 Task: Create a due date automation trigger when advanced on, the moment a card is due add fields with all custom fields completed.
Action: Mouse moved to (864, 246)
Screenshot: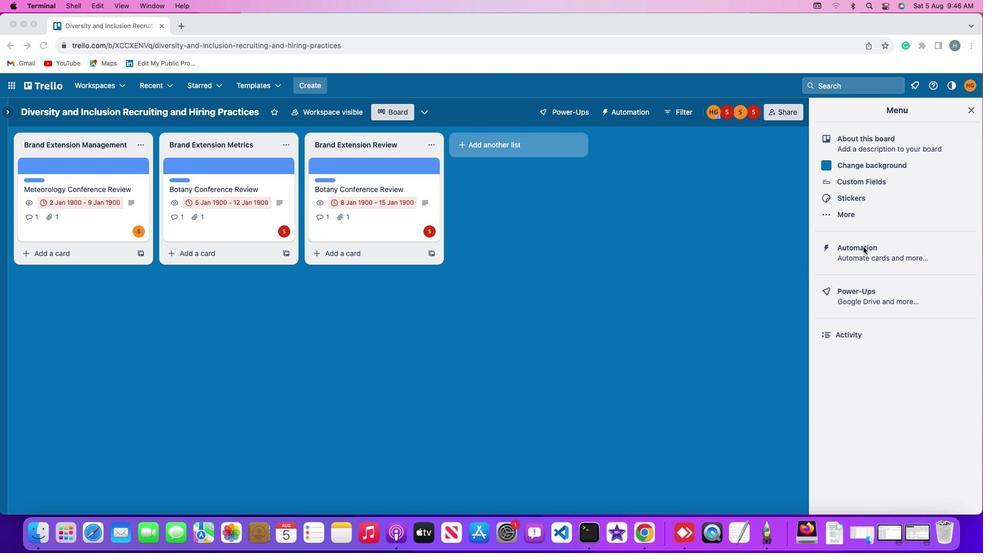 
Action: Mouse pressed left at (864, 246)
Screenshot: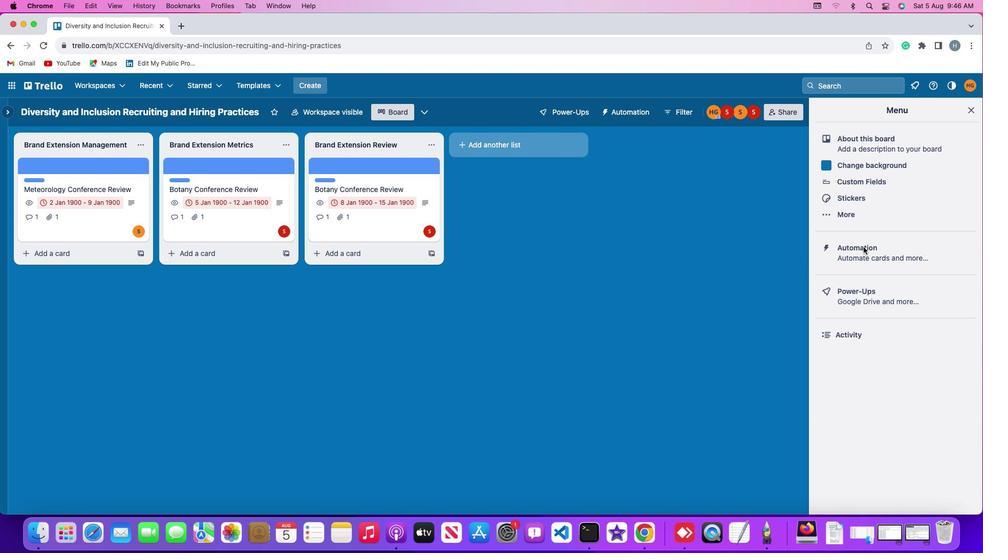
Action: Mouse moved to (863, 246)
Screenshot: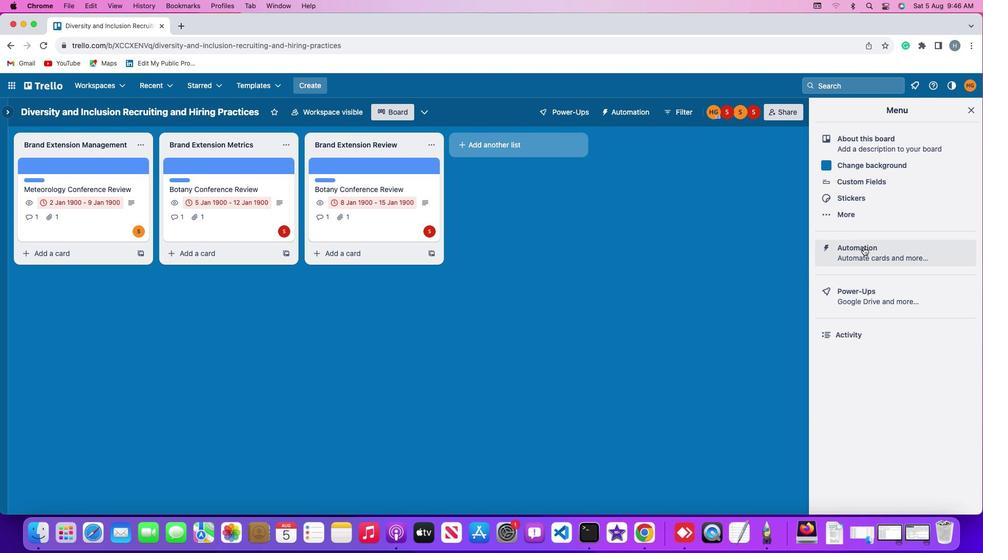 
Action: Mouse pressed left at (863, 246)
Screenshot: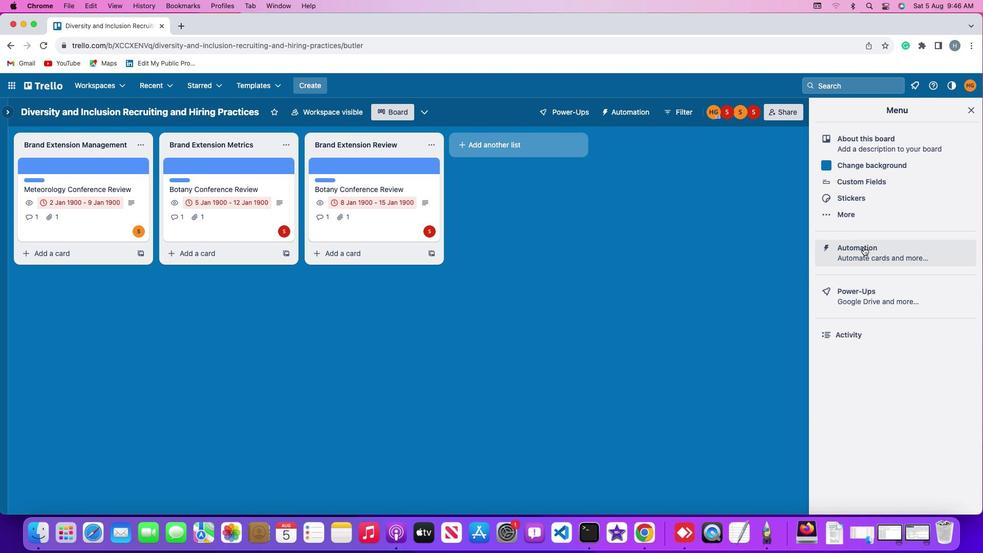 
Action: Mouse moved to (52, 237)
Screenshot: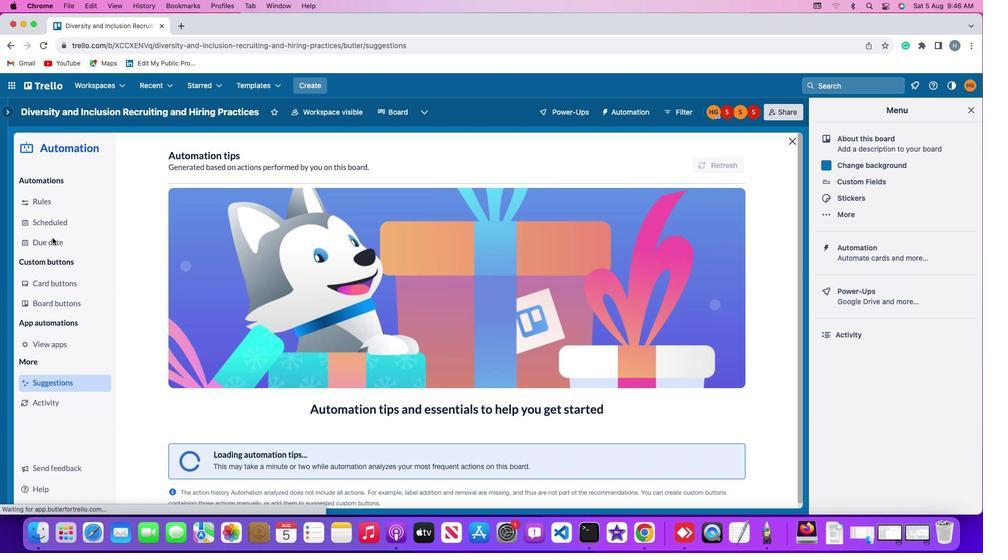 
Action: Mouse pressed left at (52, 237)
Screenshot: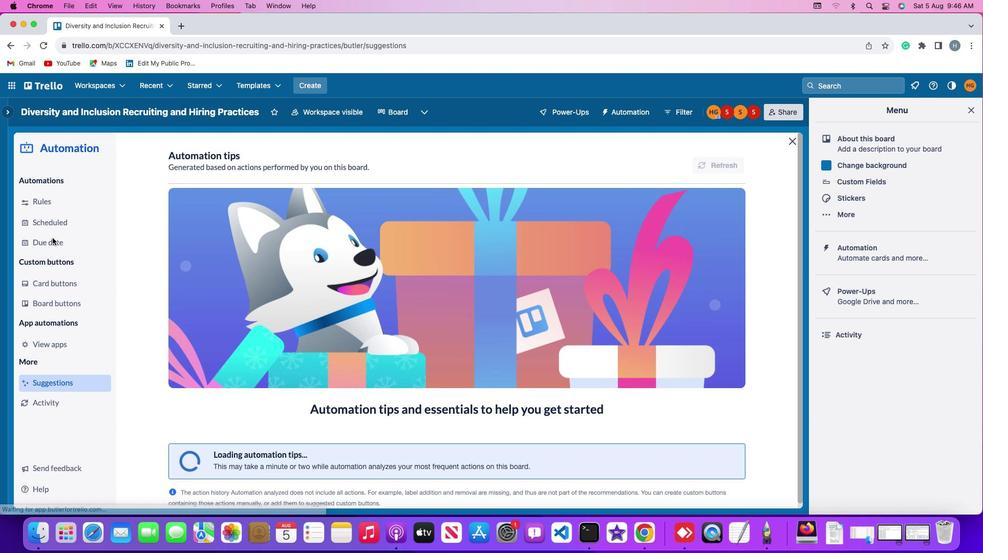 
Action: Mouse moved to (684, 157)
Screenshot: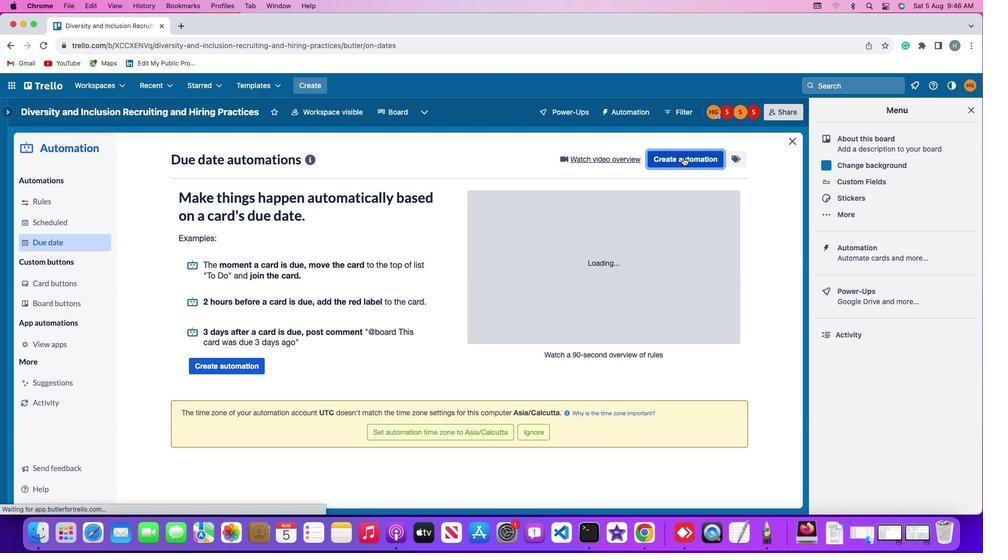 
Action: Mouse pressed left at (684, 157)
Screenshot: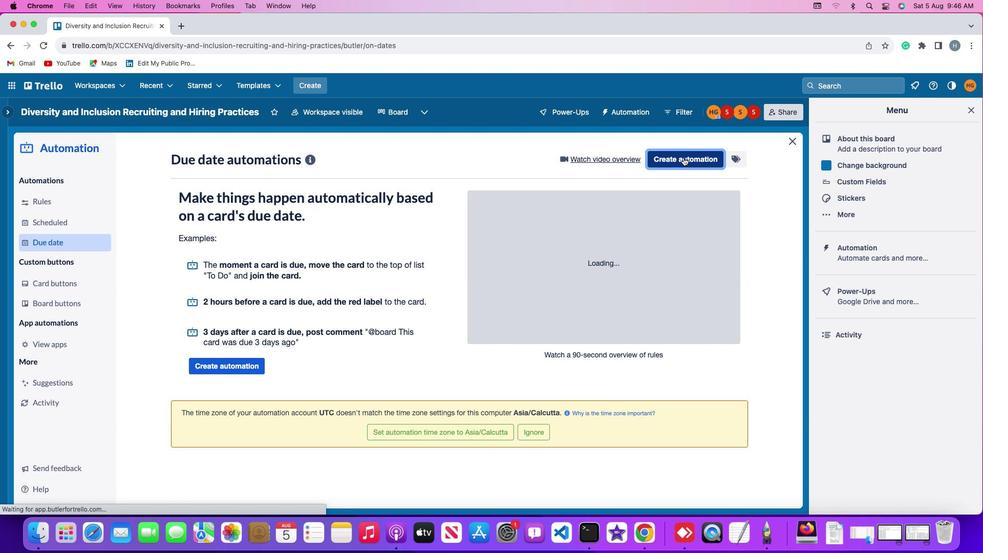 
Action: Mouse moved to (460, 255)
Screenshot: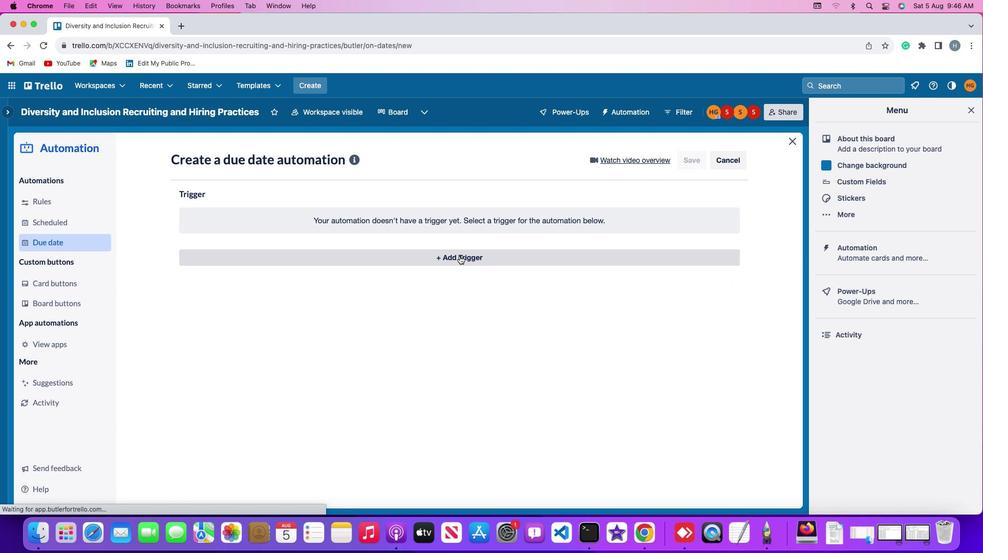 
Action: Mouse pressed left at (460, 255)
Screenshot: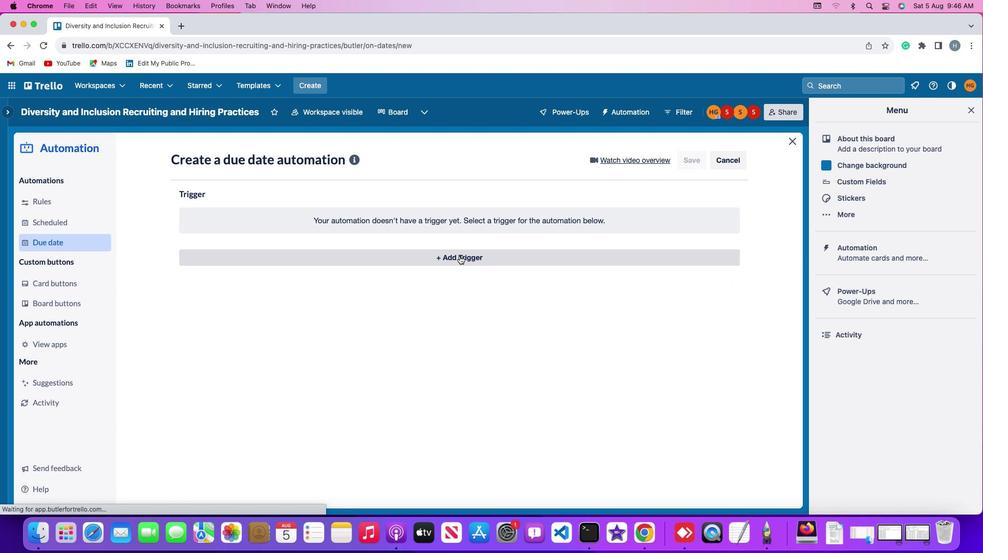 
Action: Mouse moved to (209, 379)
Screenshot: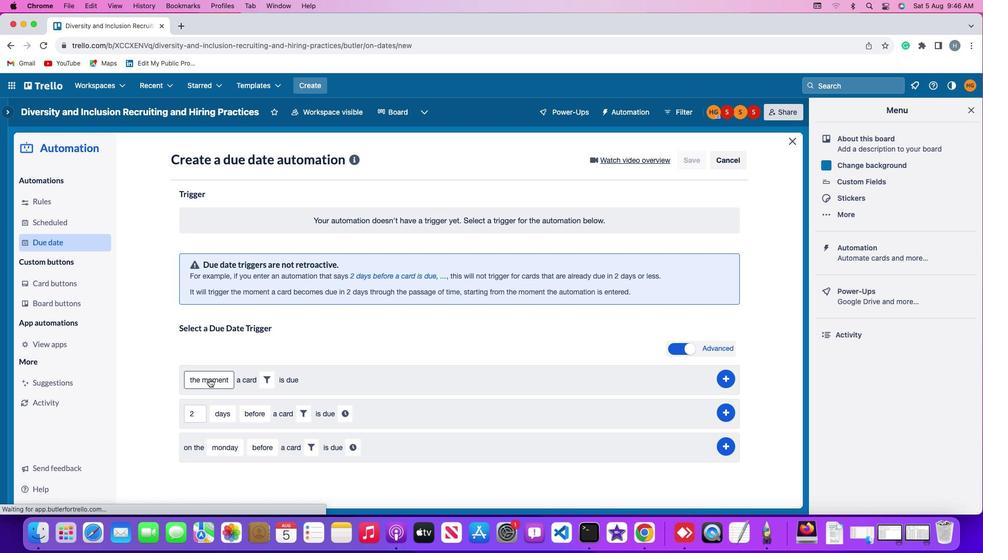 
Action: Mouse pressed left at (209, 379)
Screenshot: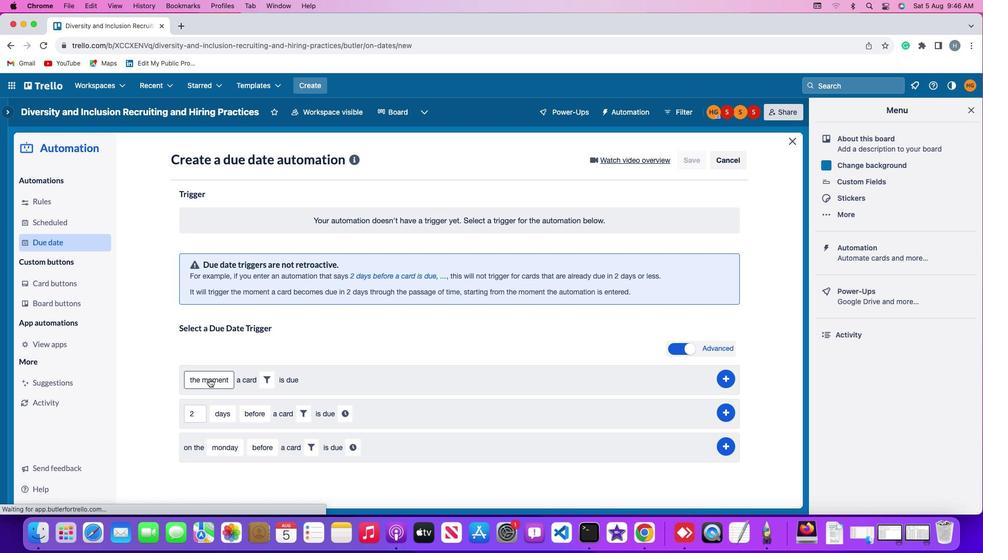 
Action: Mouse moved to (220, 396)
Screenshot: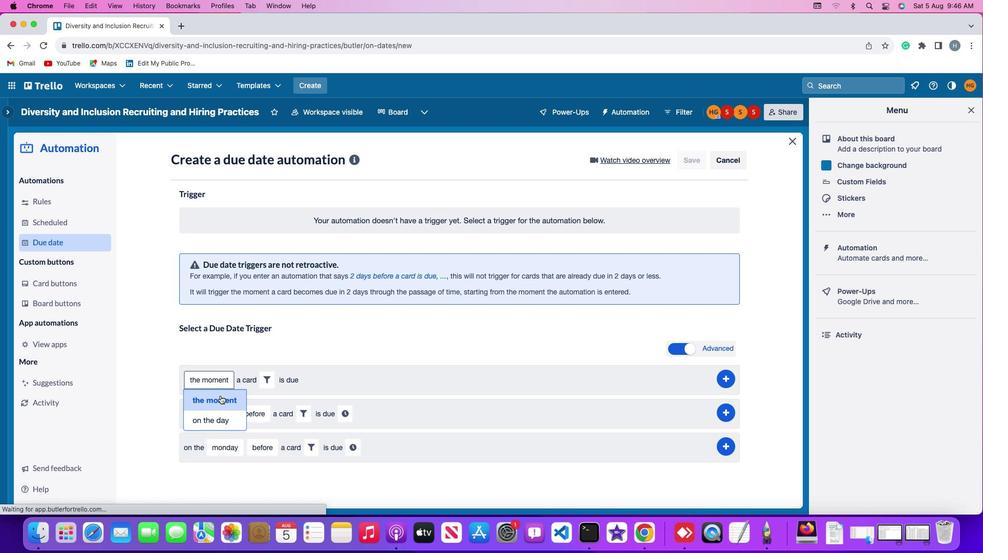 
Action: Mouse pressed left at (220, 396)
Screenshot: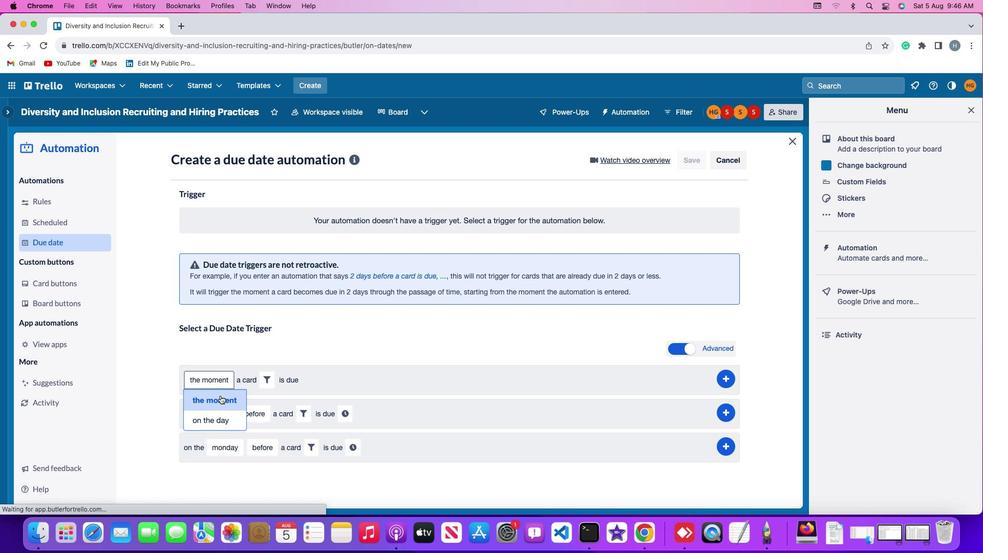 
Action: Mouse moved to (266, 379)
Screenshot: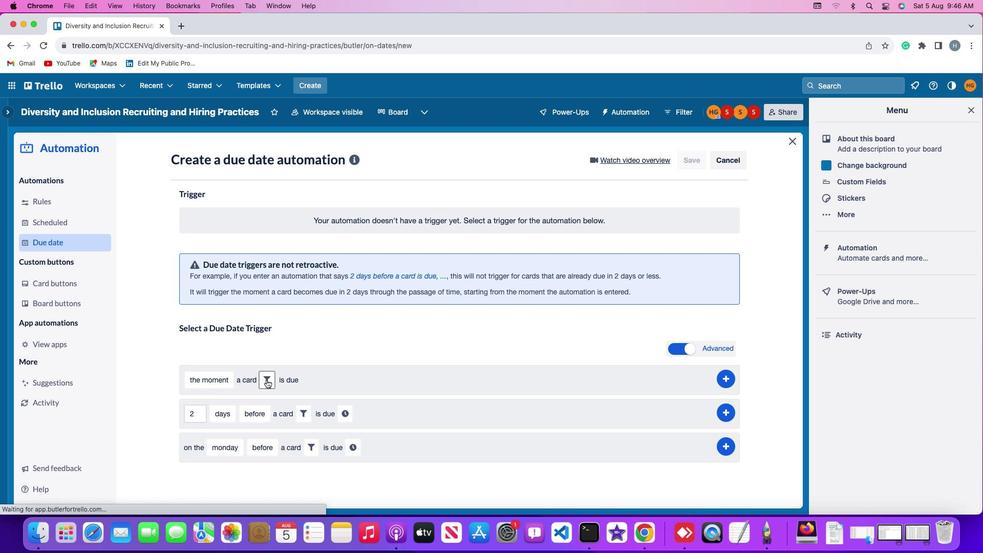 
Action: Mouse pressed left at (266, 379)
Screenshot: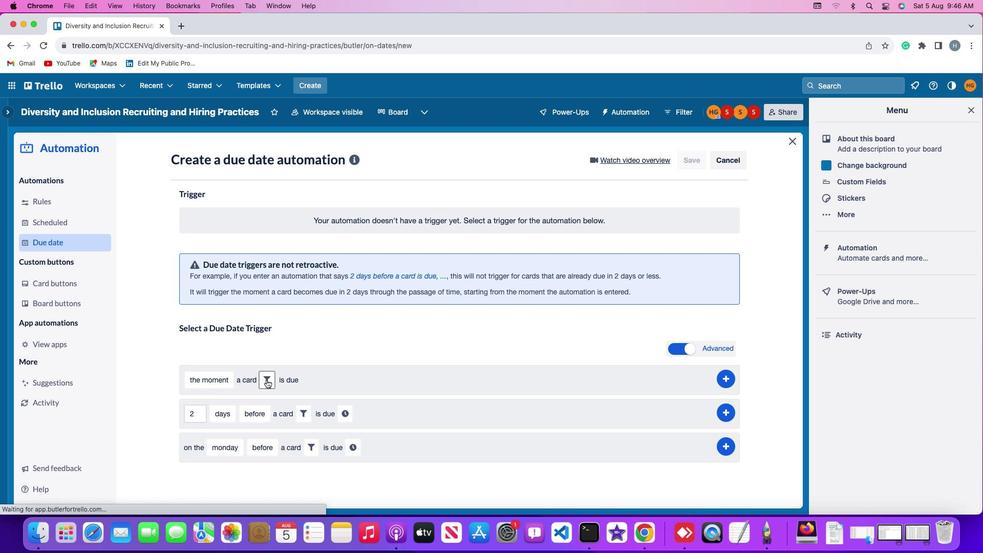 
Action: Mouse moved to (432, 414)
Screenshot: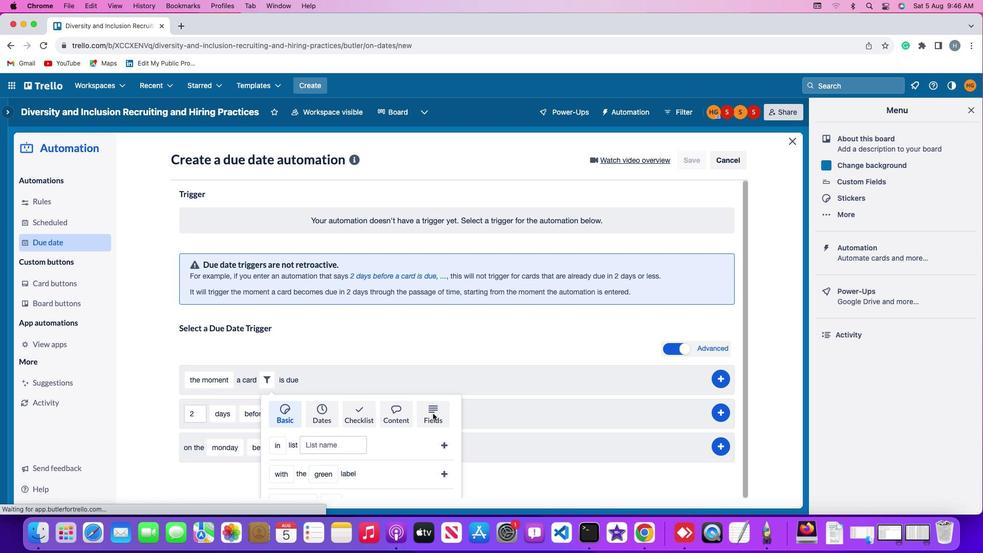
Action: Mouse pressed left at (432, 414)
Screenshot: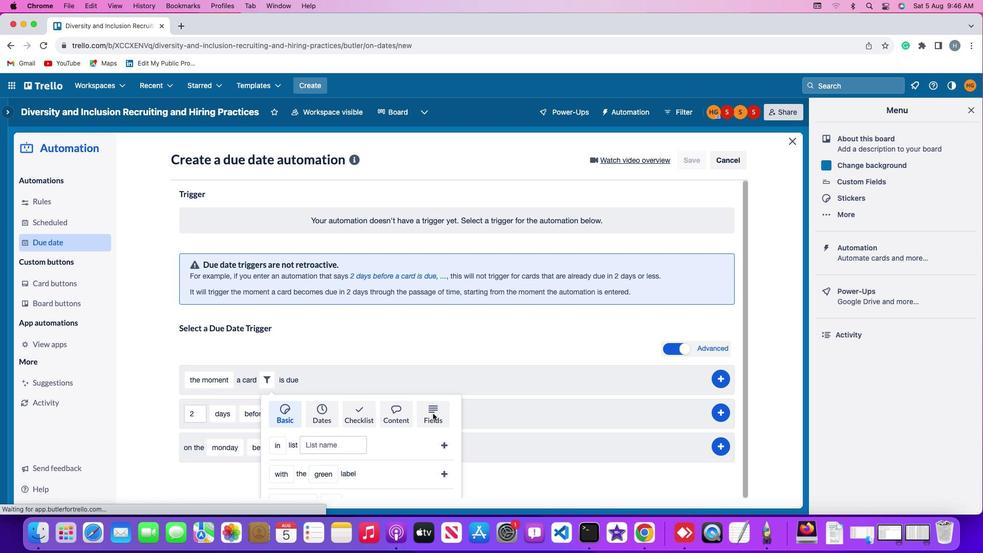 
Action: Mouse moved to (433, 413)
Screenshot: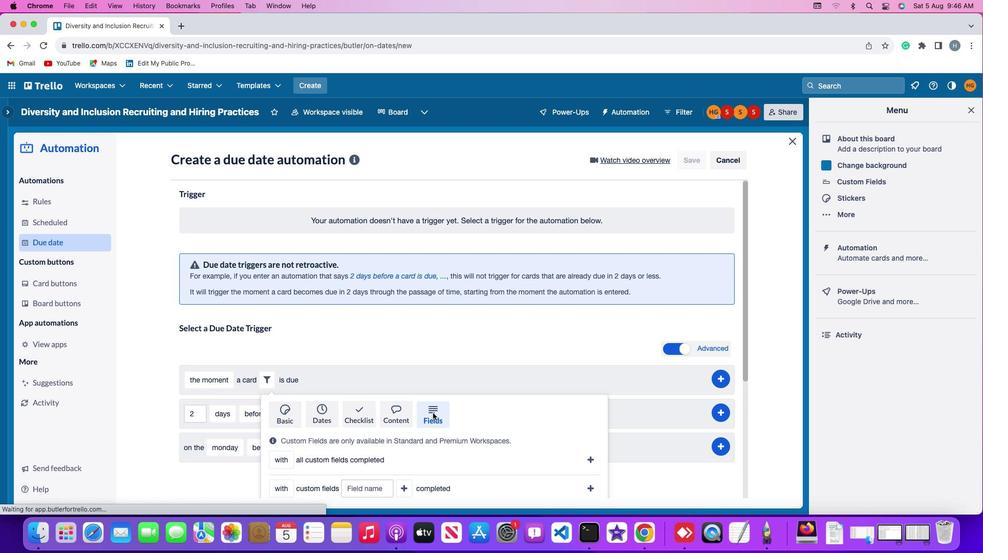 
Action: Mouse scrolled (433, 413) with delta (0, 0)
Screenshot: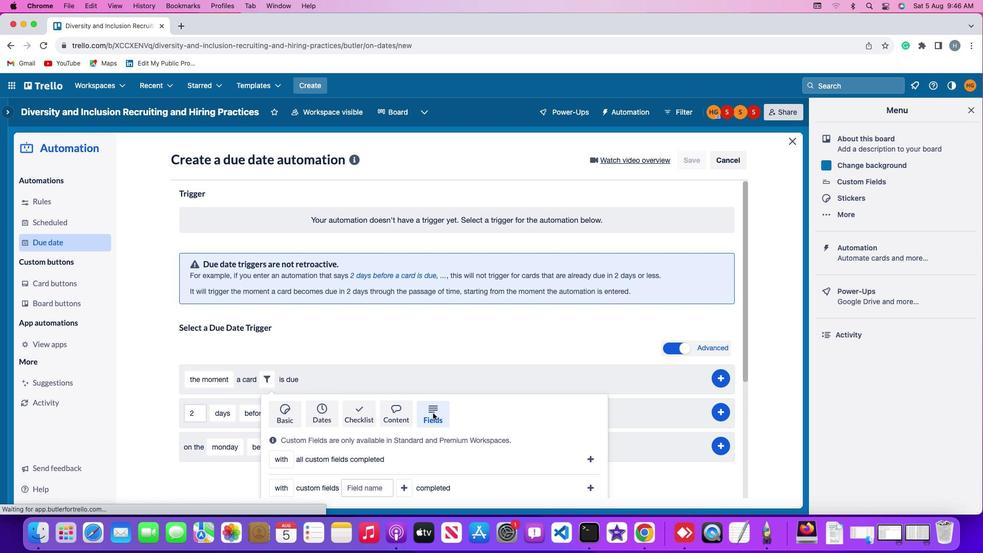 
Action: Mouse scrolled (433, 413) with delta (0, 0)
Screenshot: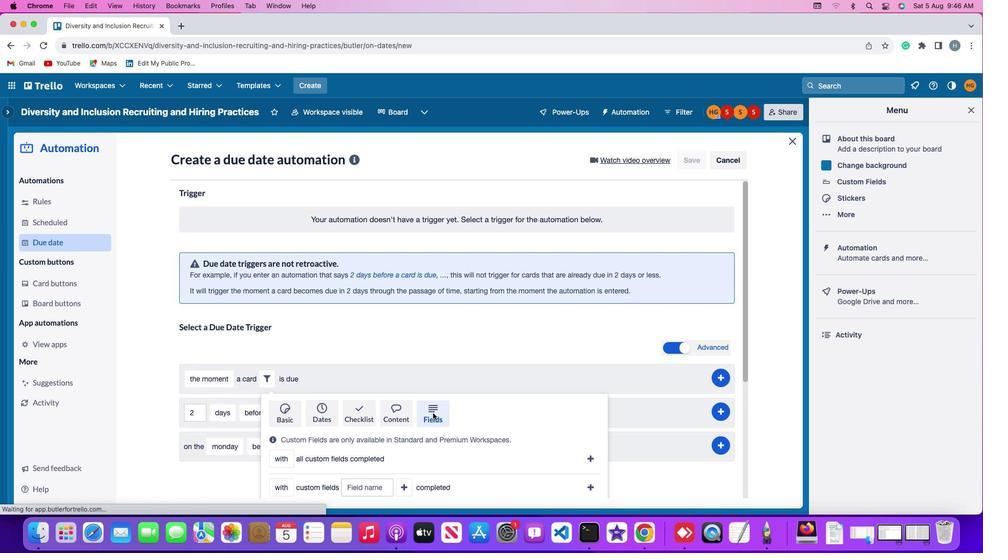 
Action: Mouse scrolled (433, 413) with delta (0, 0)
Screenshot: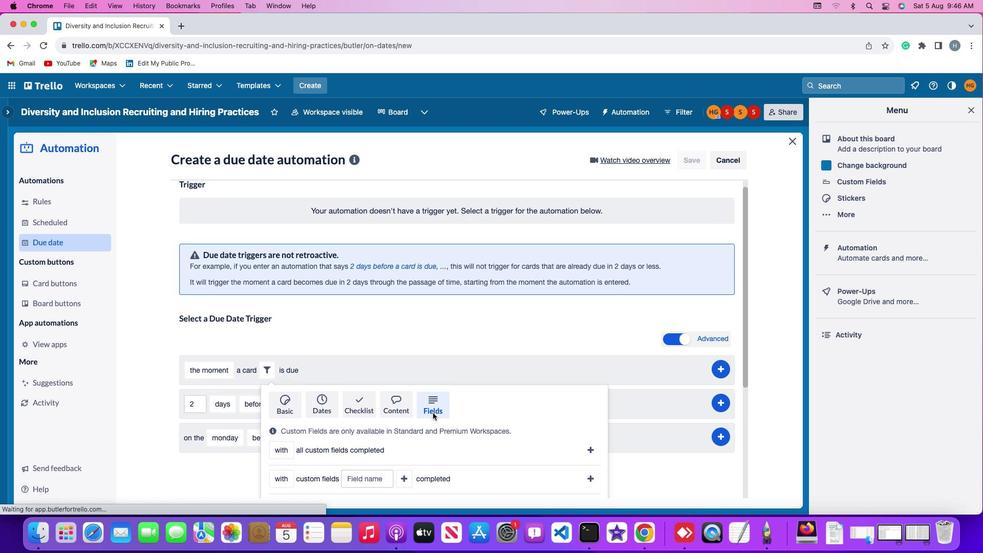 
Action: Mouse moved to (429, 401)
Screenshot: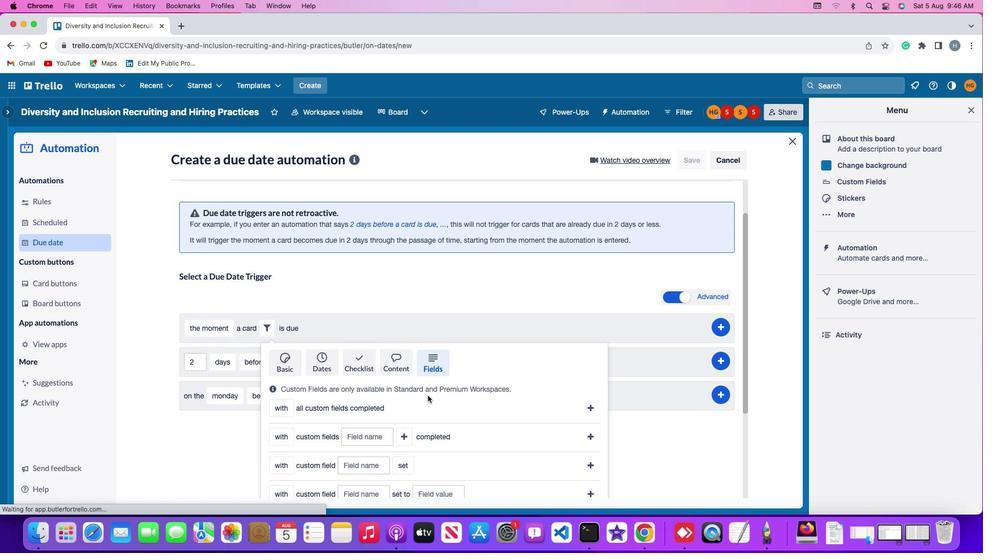 
Action: Mouse scrolled (429, 401) with delta (0, 0)
Screenshot: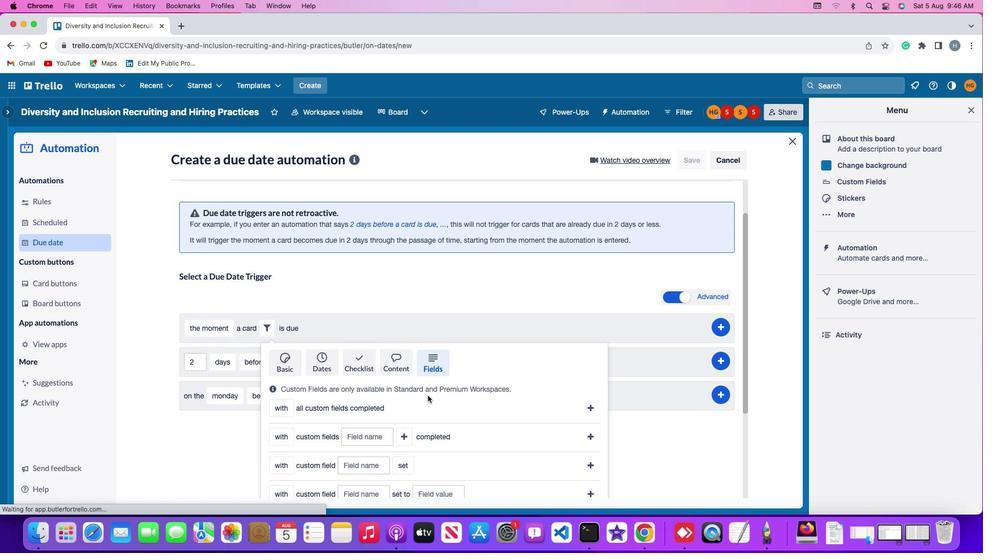 
Action: Mouse moved to (428, 397)
Screenshot: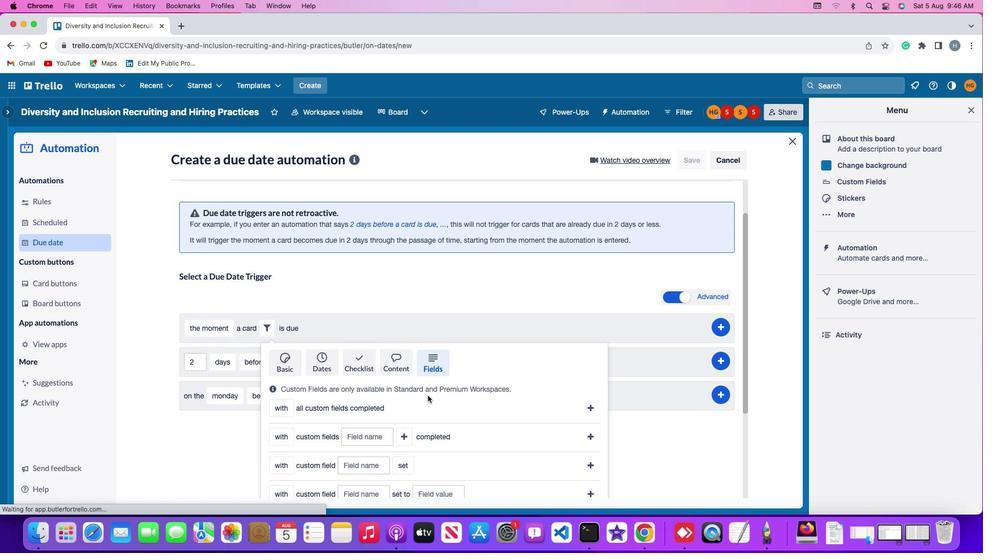 
Action: Mouse scrolled (428, 397) with delta (0, 0)
Screenshot: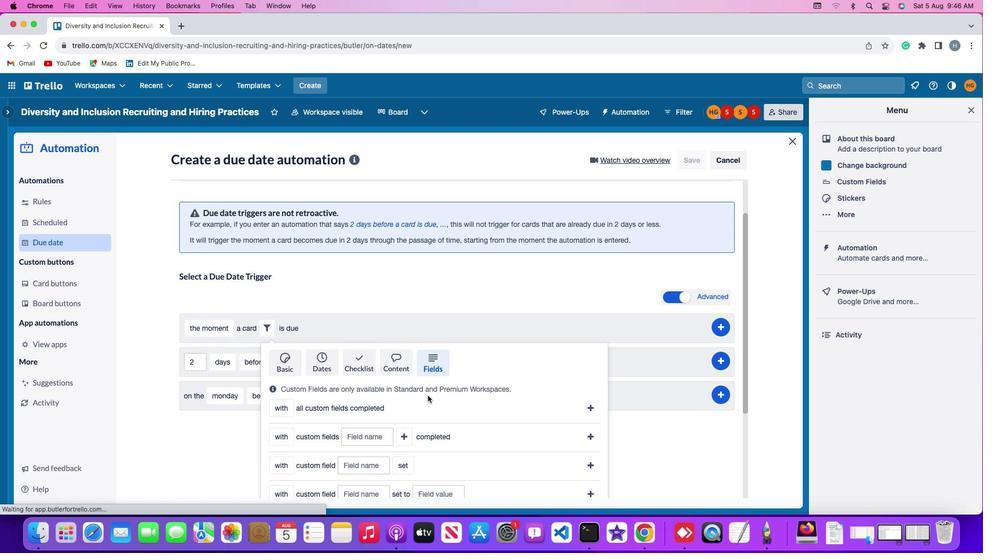 
Action: Mouse moved to (292, 409)
Screenshot: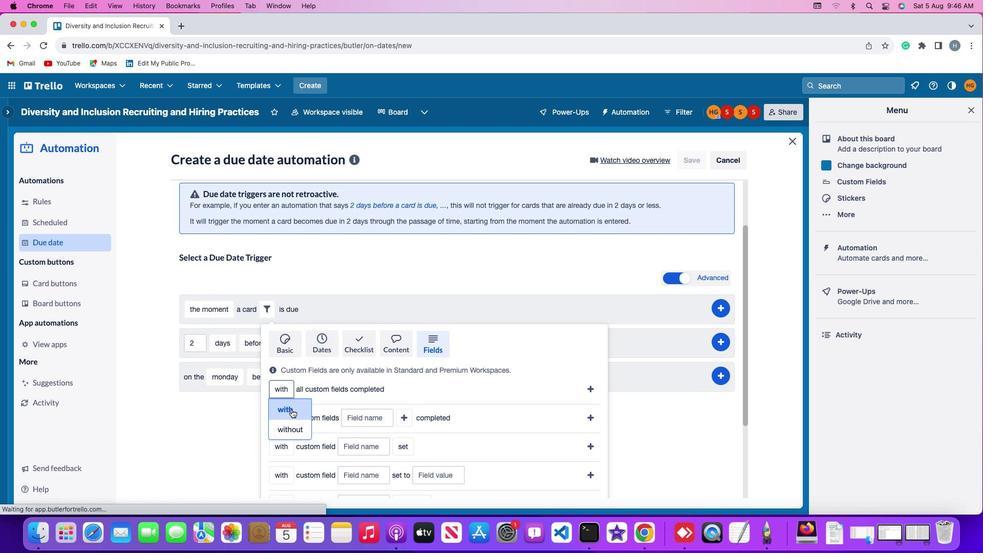 
Action: Mouse pressed left at (292, 409)
Screenshot: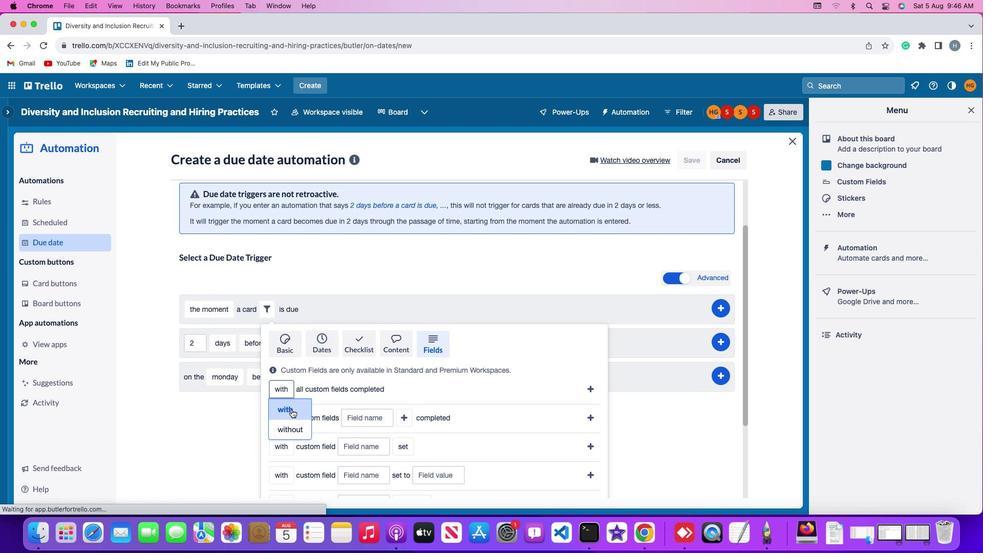 
Action: Mouse moved to (591, 386)
Screenshot: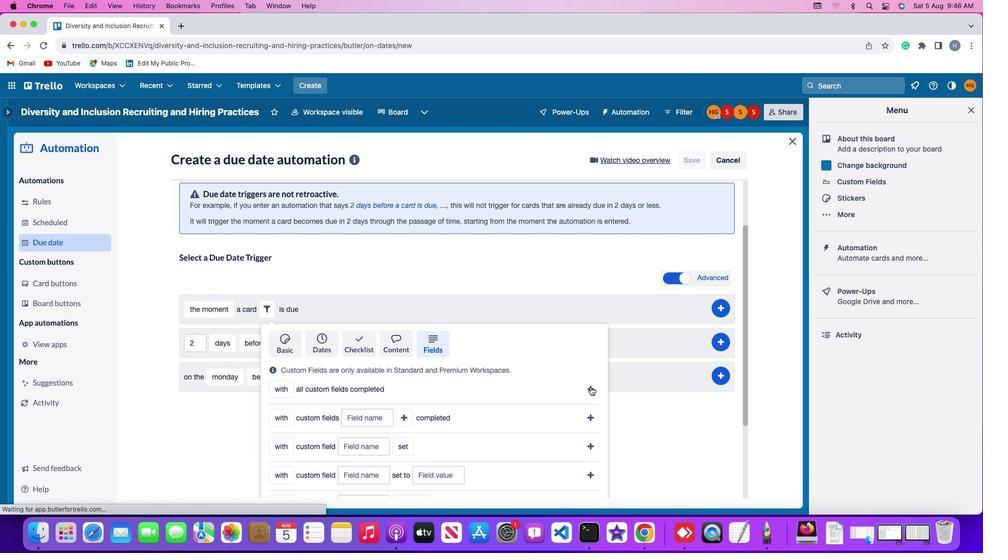 
Action: Mouse pressed left at (591, 386)
Screenshot: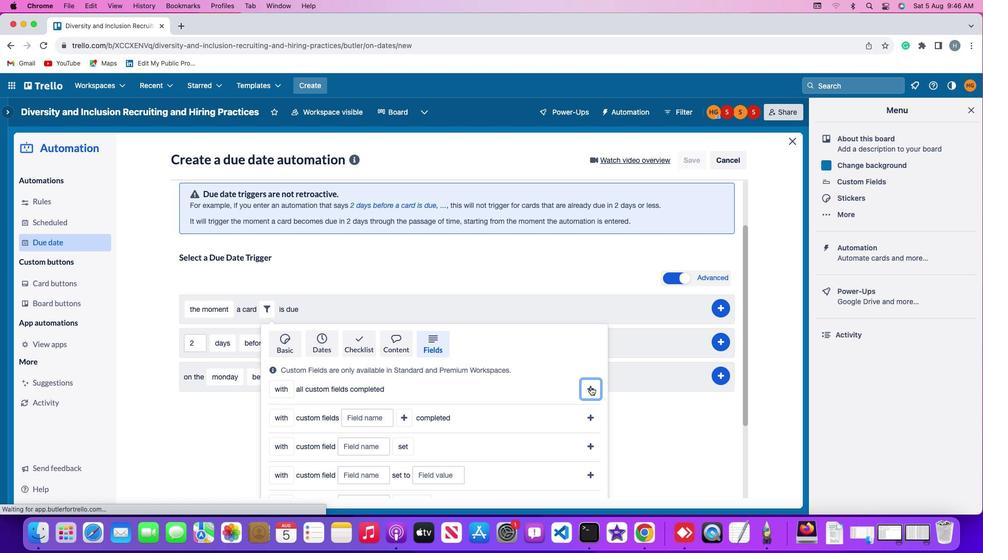 
Action: Mouse moved to (727, 374)
Screenshot: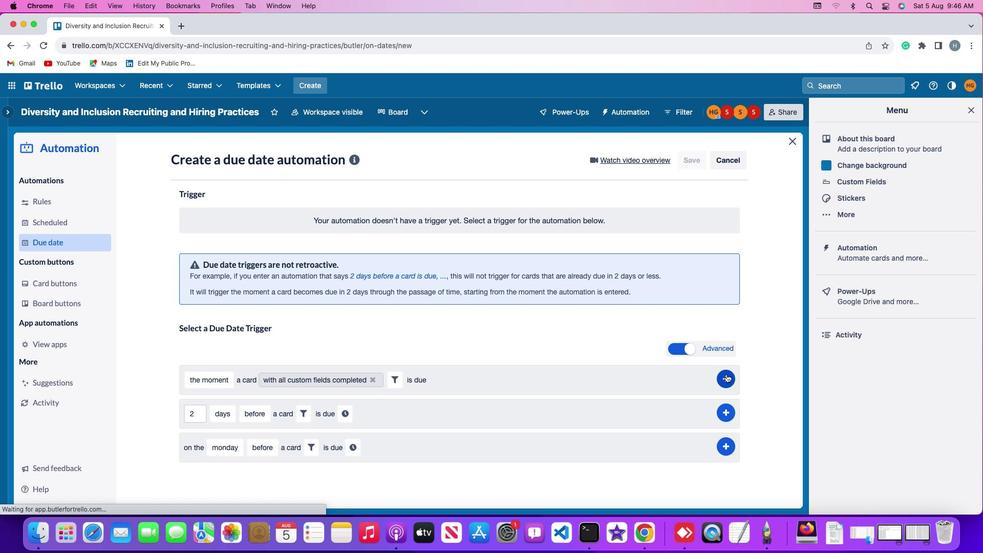 
Action: Mouse pressed left at (727, 374)
Screenshot: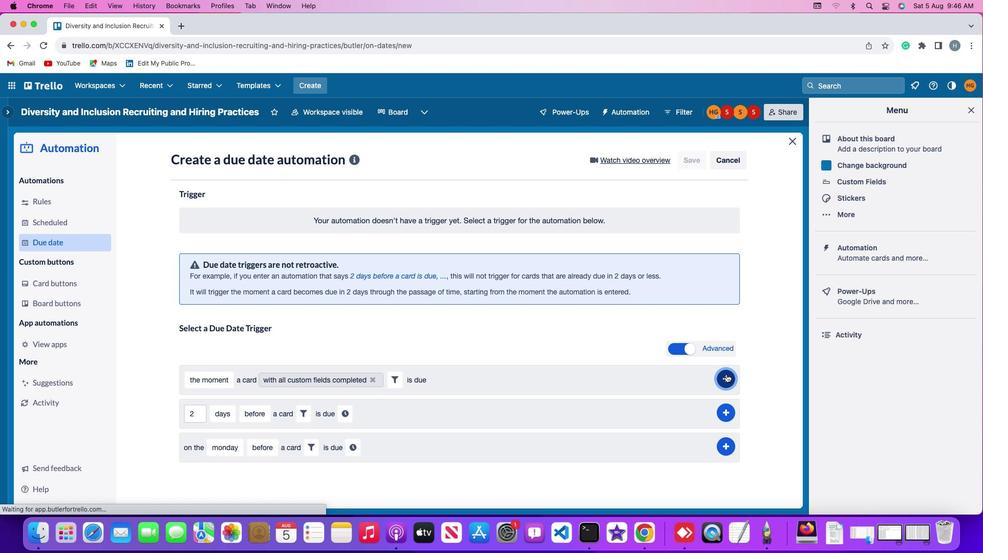 
Action: Mouse moved to (778, 274)
Screenshot: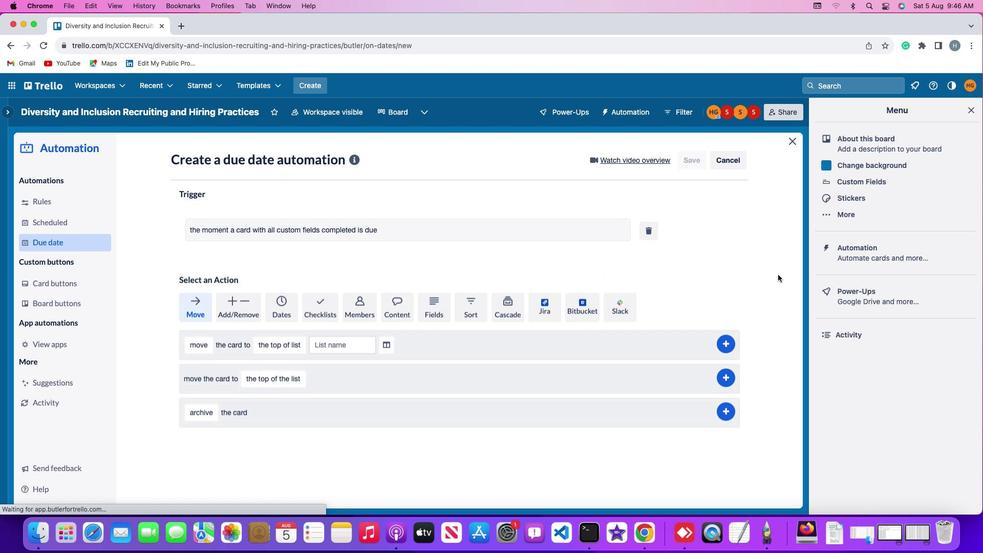 
